 Task: Set the video input chroma format for DirectShow input to "RV24".
Action: Mouse moved to (115, 14)
Screenshot: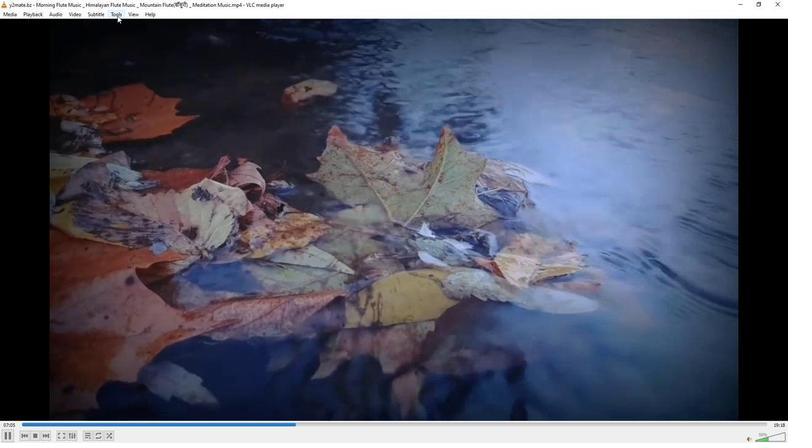 
Action: Mouse pressed left at (115, 14)
Screenshot: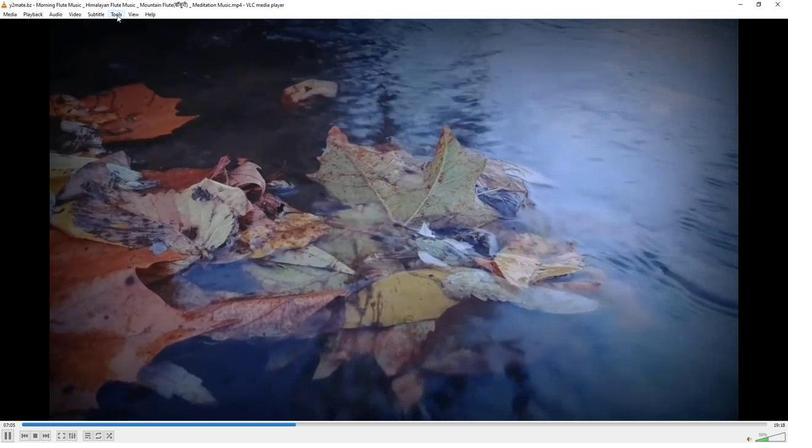 
Action: Mouse moved to (118, 112)
Screenshot: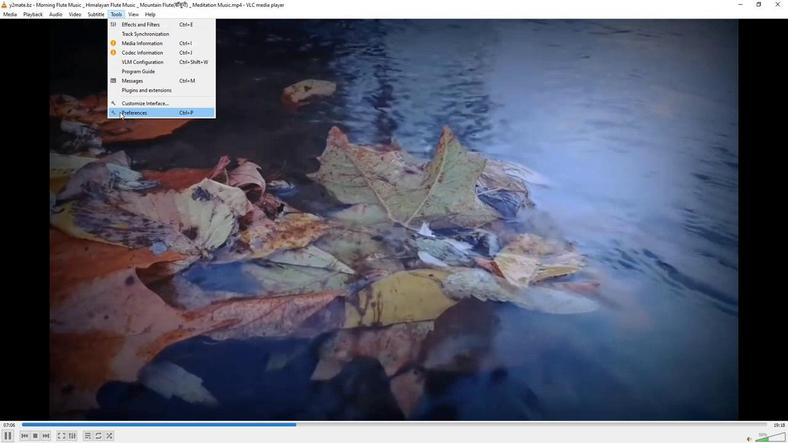
Action: Mouse pressed left at (118, 112)
Screenshot: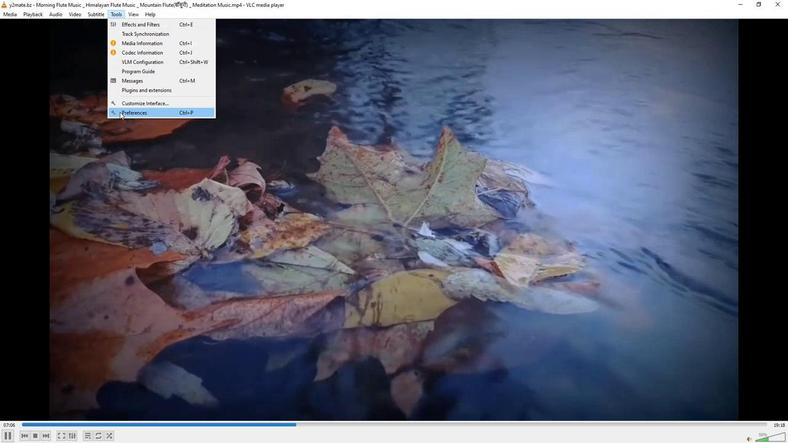 
Action: Mouse moved to (258, 361)
Screenshot: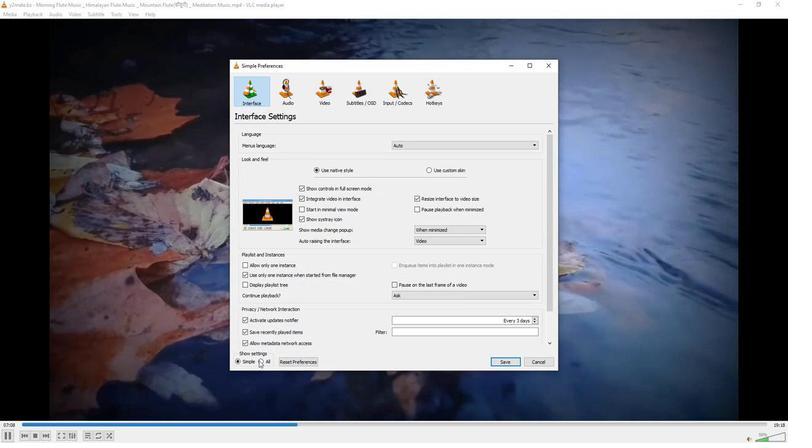 
Action: Mouse pressed left at (258, 361)
Screenshot: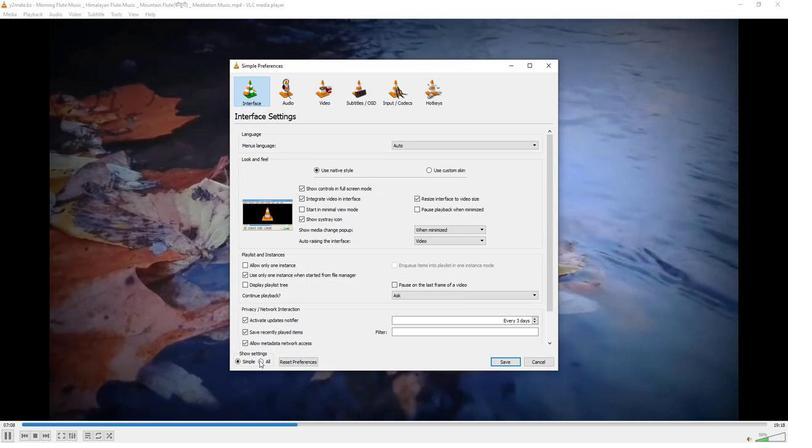 
Action: Mouse moved to (249, 223)
Screenshot: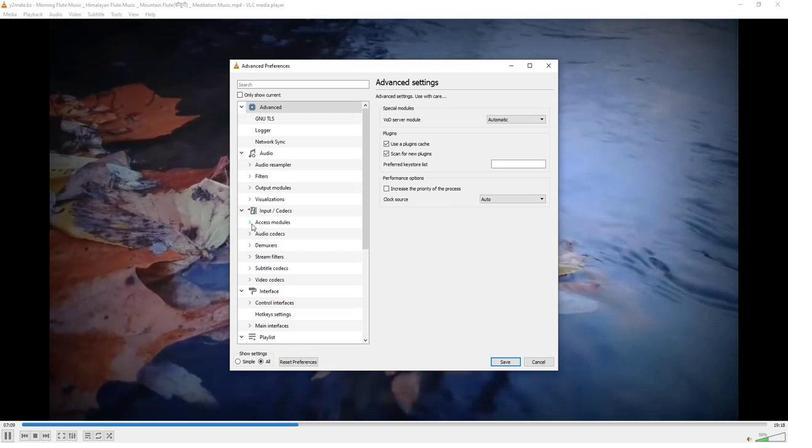
Action: Mouse pressed left at (249, 223)
Screenshot: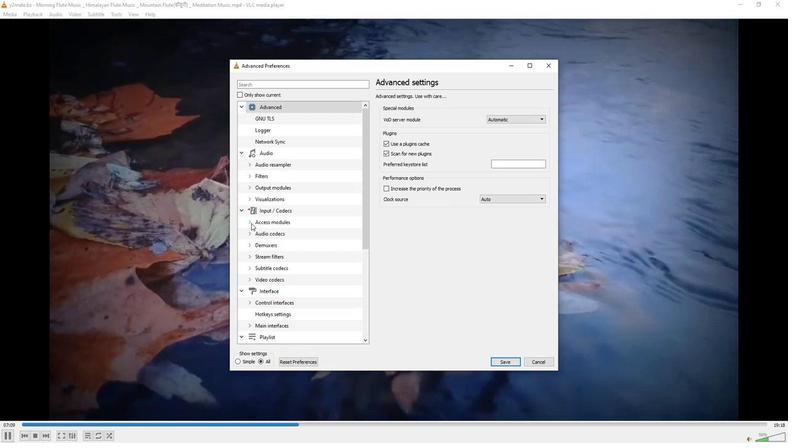 
Action: Mouse moved to (267, 281)
Screenshot: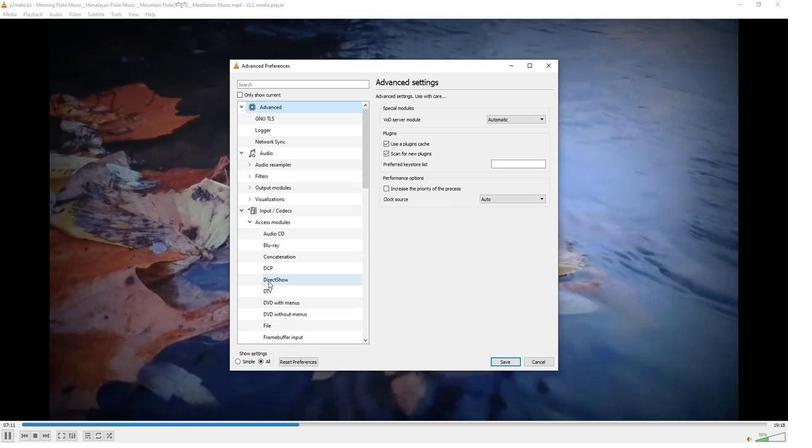 
Action: Mouse pressed left at (267, 281)
Screenshot: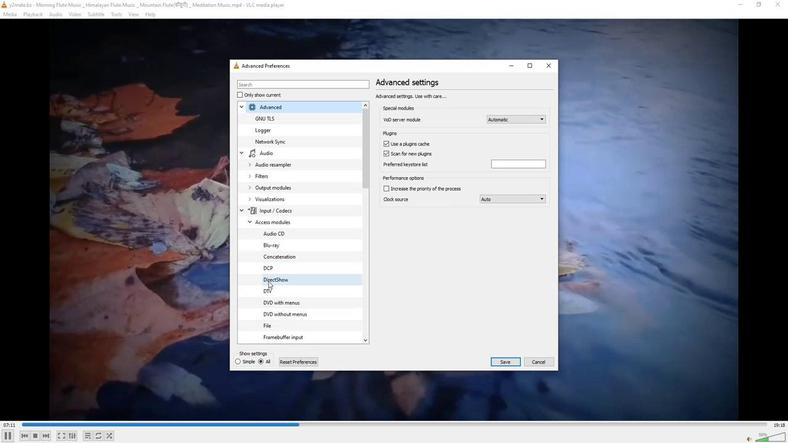 
Action: Mouse moved to (506, 154)
Screenshot: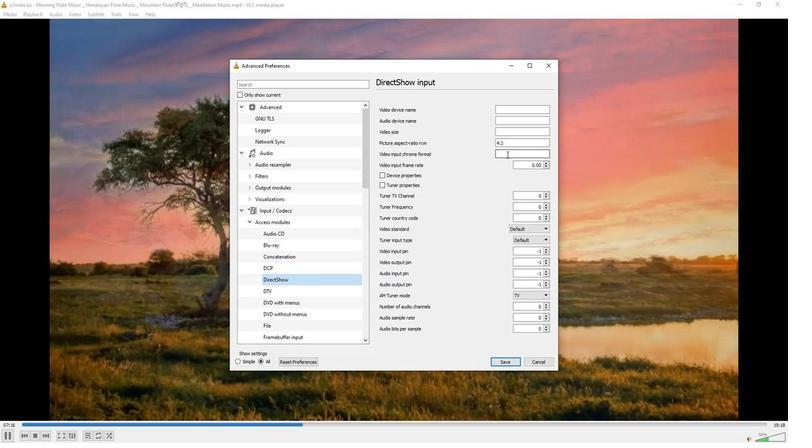 
Action: Mouse pressed left at (506, 154)
Screenshot: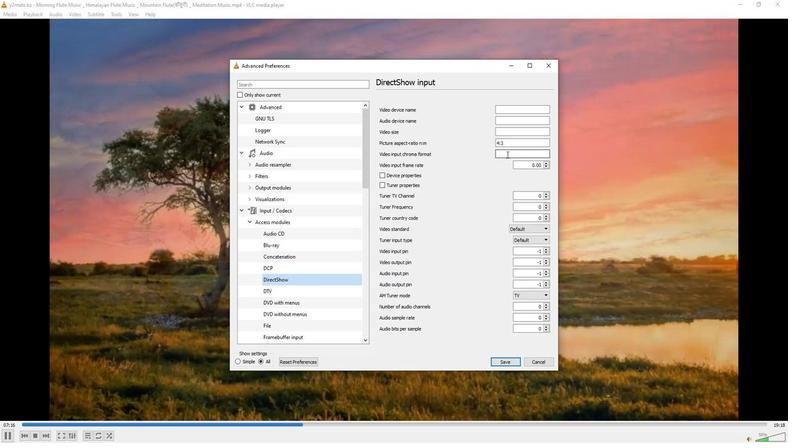 
Action: Mouse moved to (506, 154)
Screenshot: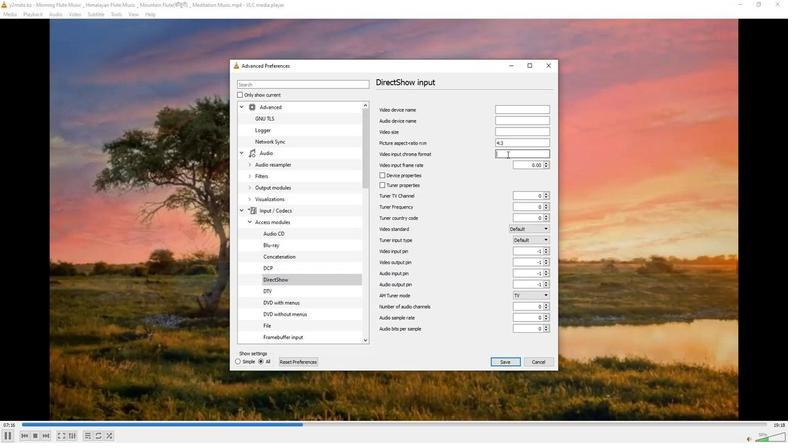 
Action: Key pressed <Key.shift>RV24
Screenshot: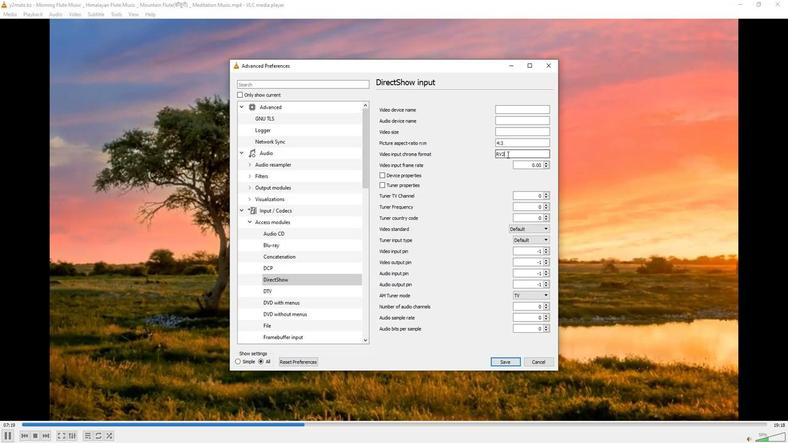 
